 Task: Enable interaction limits for 6 months only for repository collaborators.
Action: Mouse moved to (1071, 87)
Screenshot: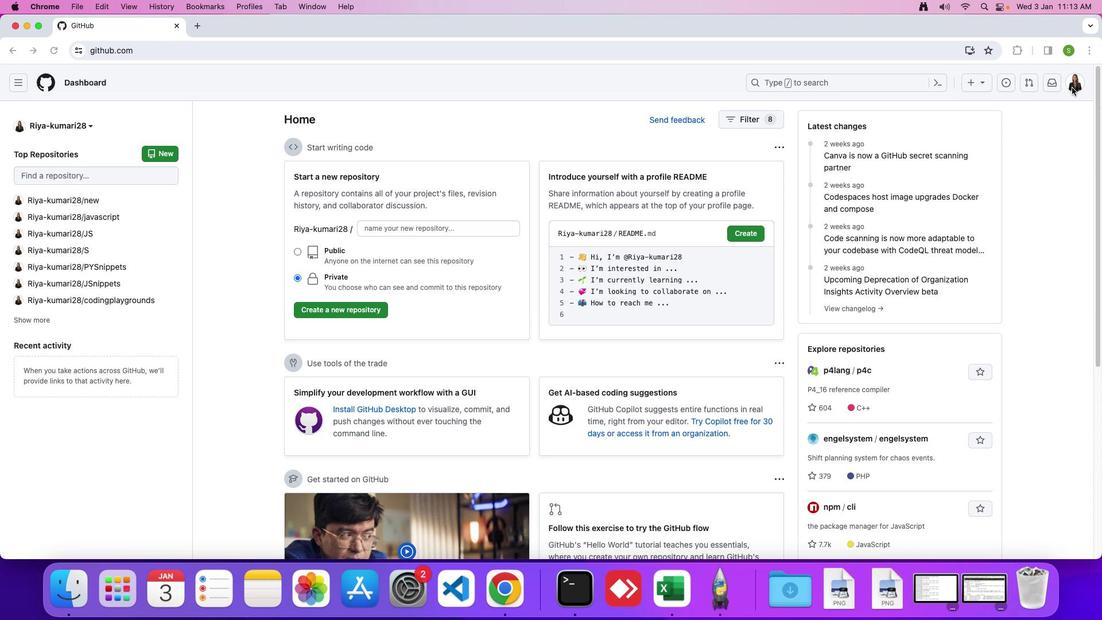
Action: Mouse pressed left at (1071, 87)
Screenshot: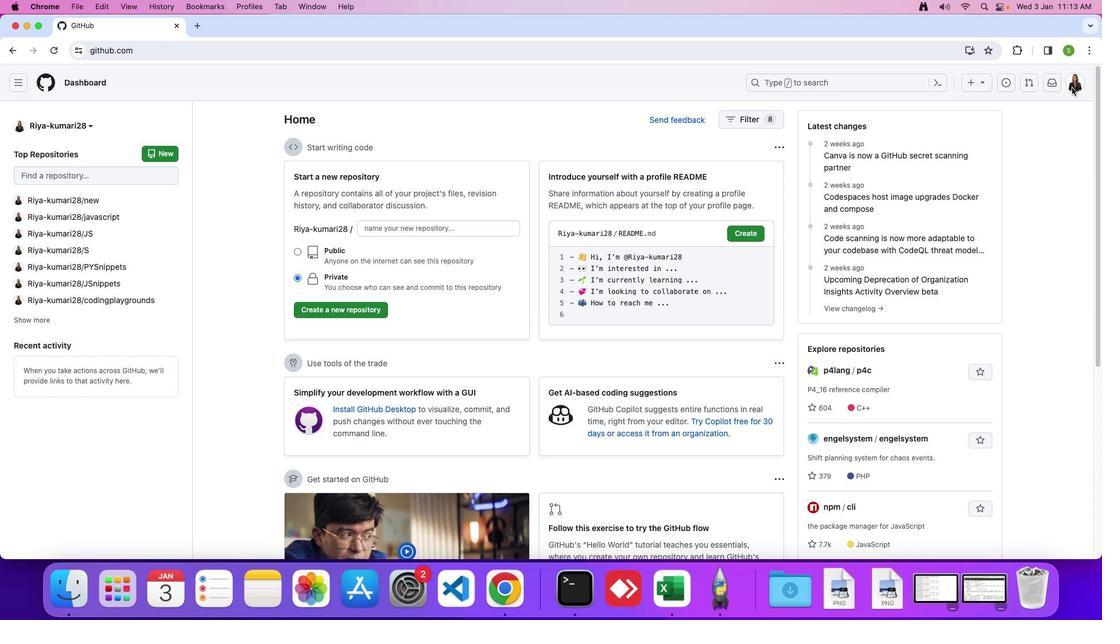 
Action: Mouse moved to (1079, 82)
Screenshot: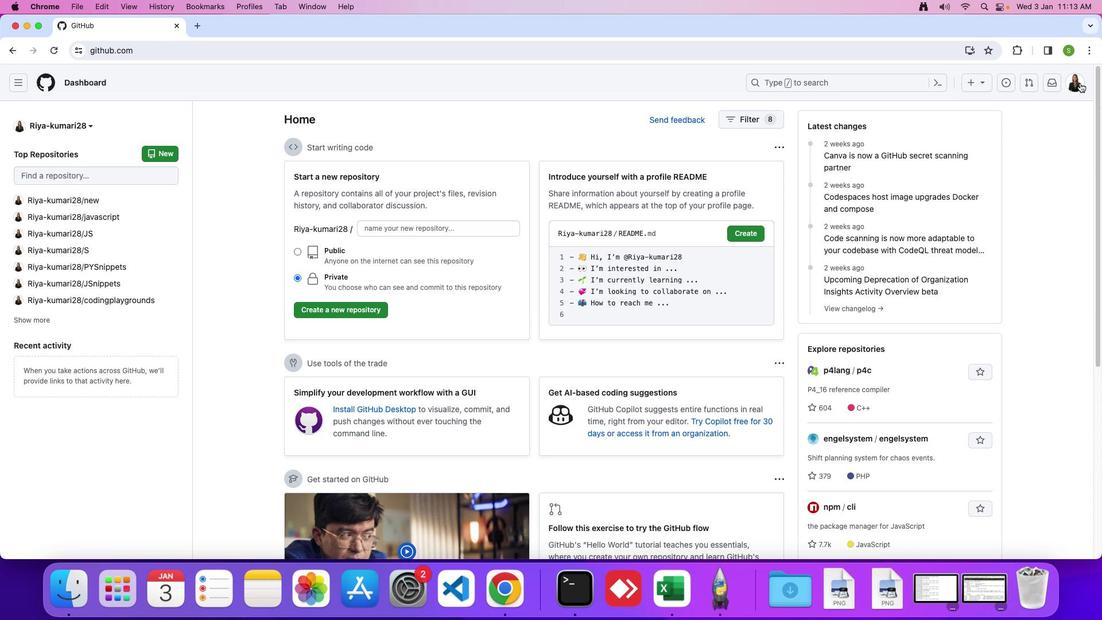 
Action: Mouse pressed left at (1079, 82)
Screenshot: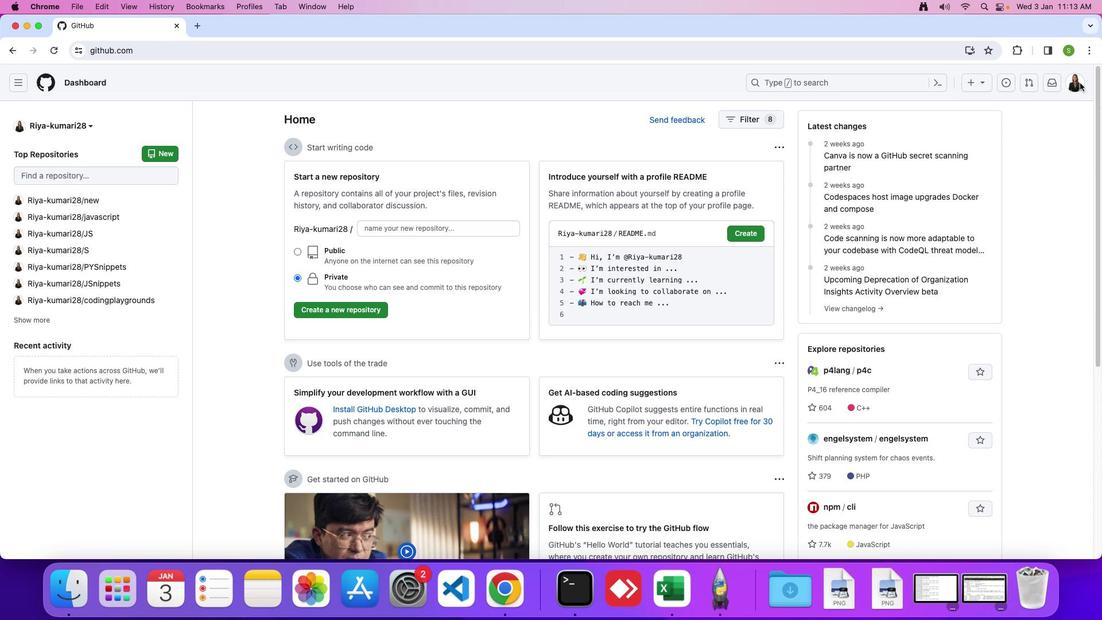 
Action: Mouse moved to (1021, 398)
Screenshot: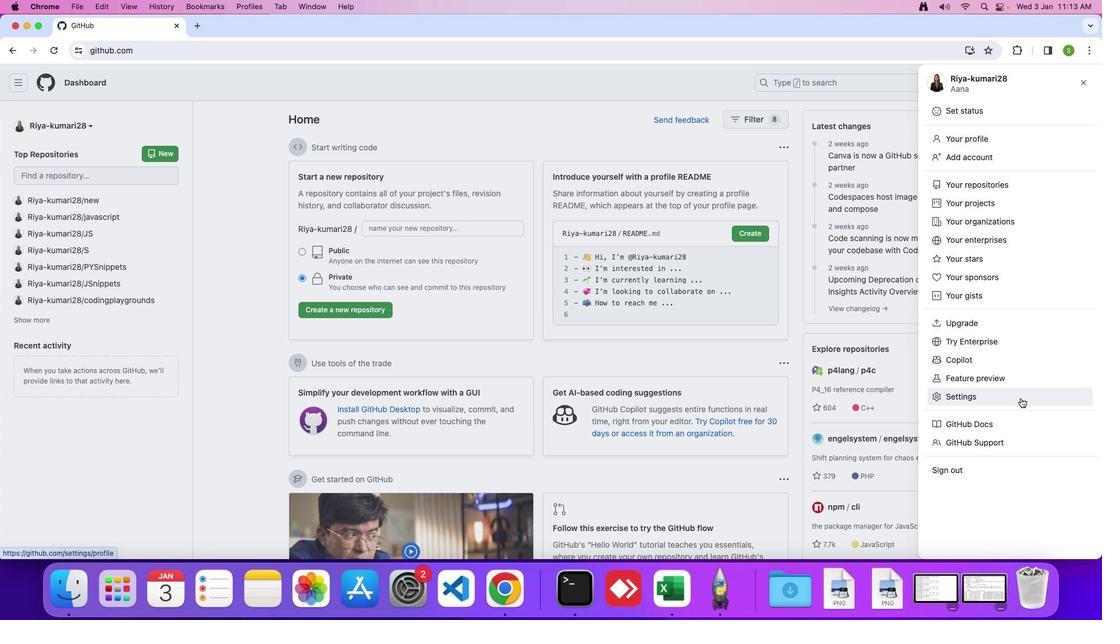 
Action: Mouse pressed left at (1021, 398)
Screenshot: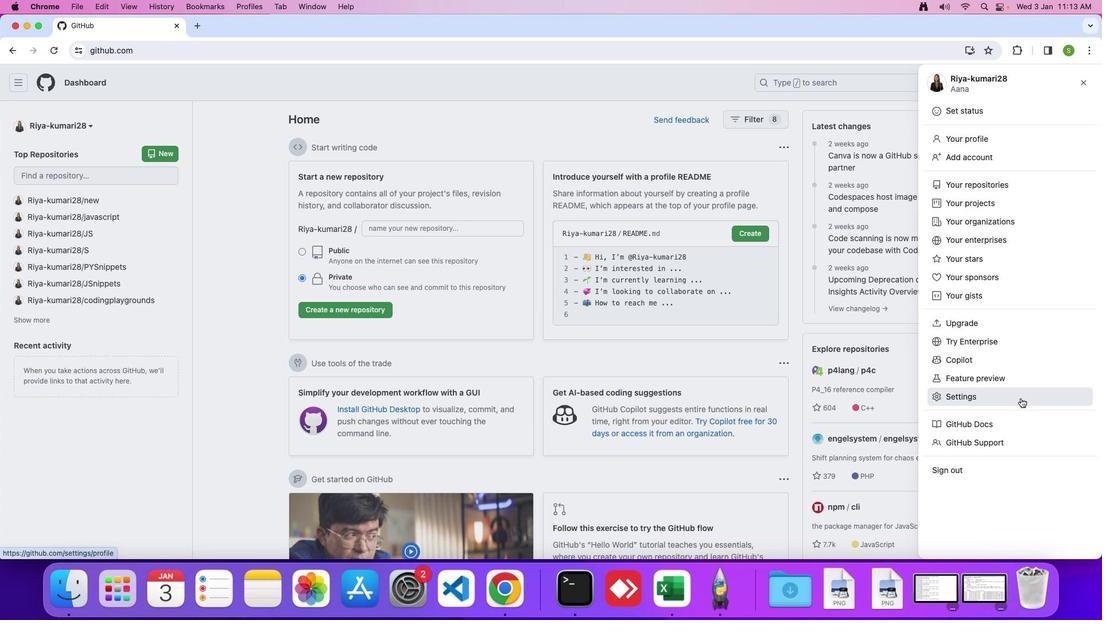 
Action: Mouse moved to (319, 417)
Screenshot: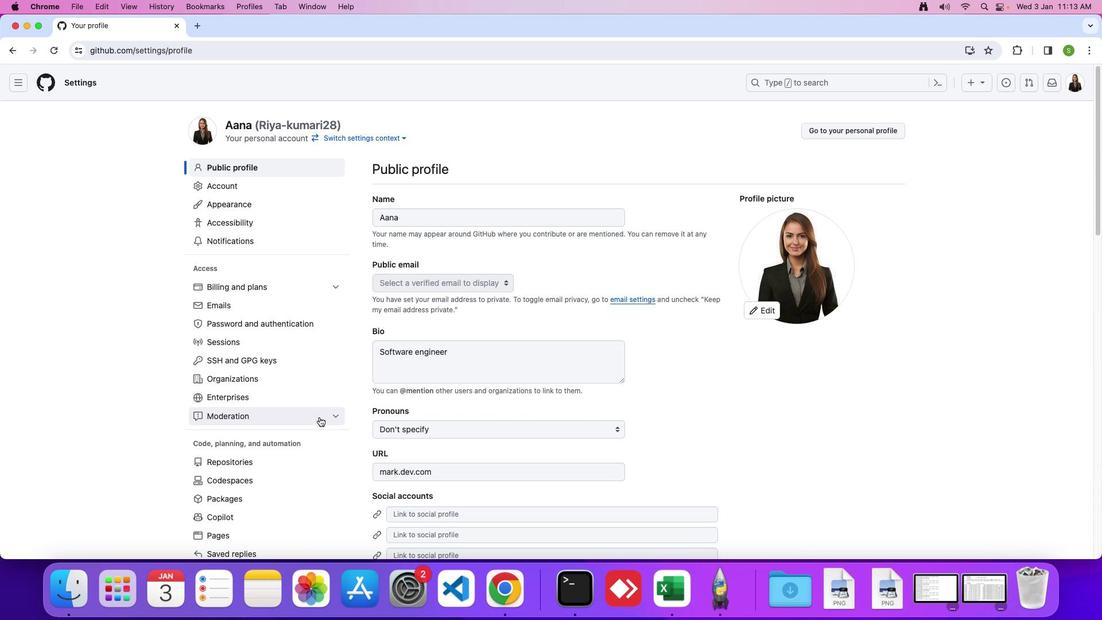 
Action: Mouse pressed left at (319, 417)
Screenshot: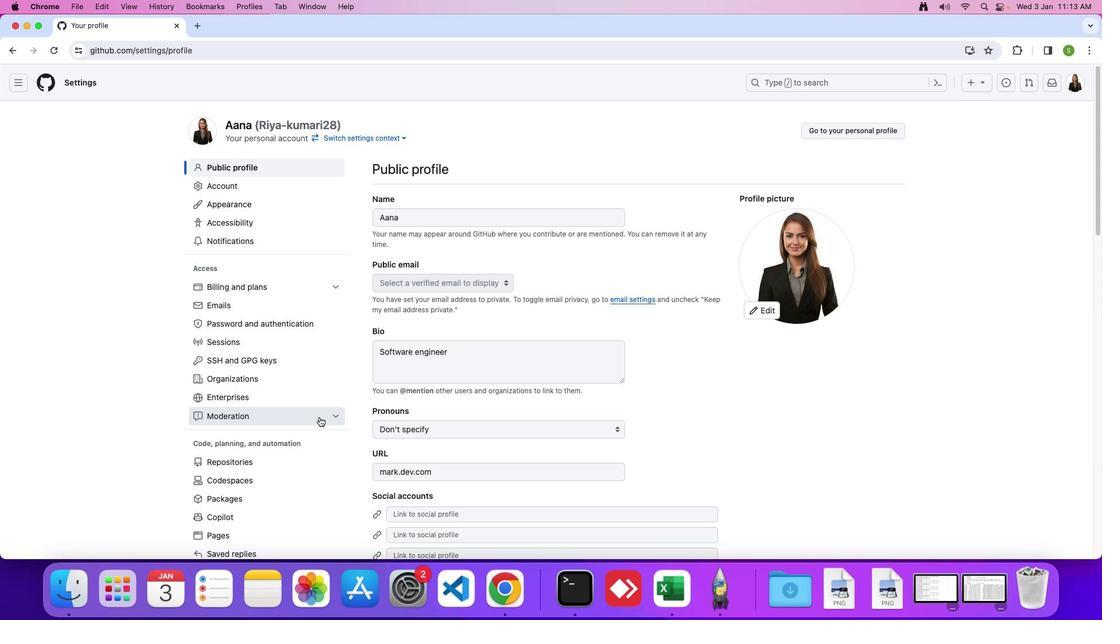
Action: Mouse moved to (284, 449)
Screenshot: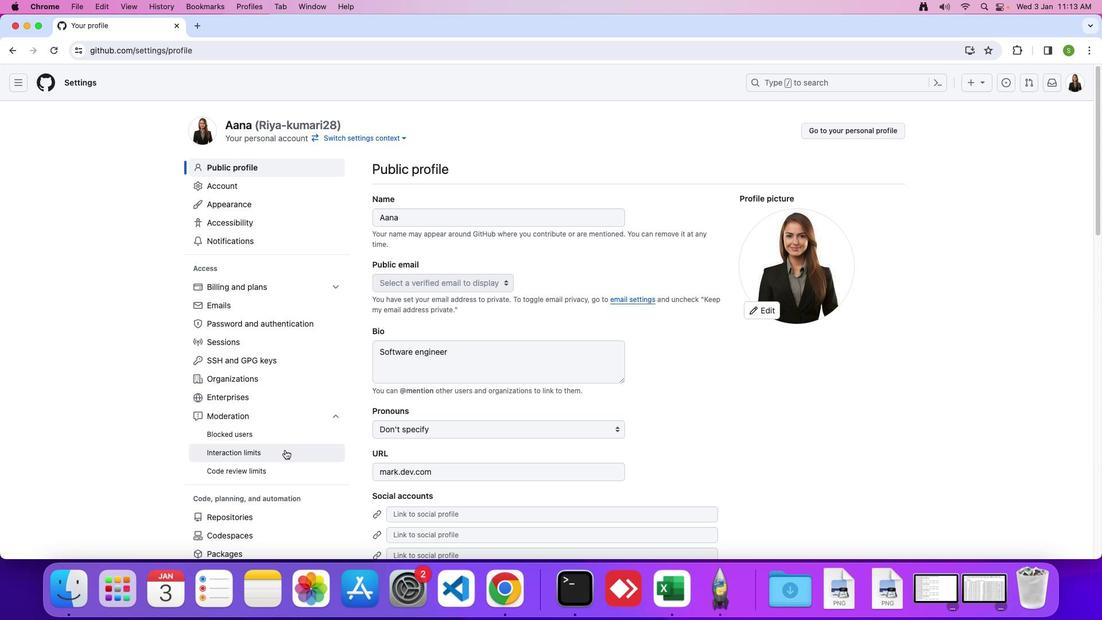 
Action: Mouse pressed left at (284, 449)
Screenshot: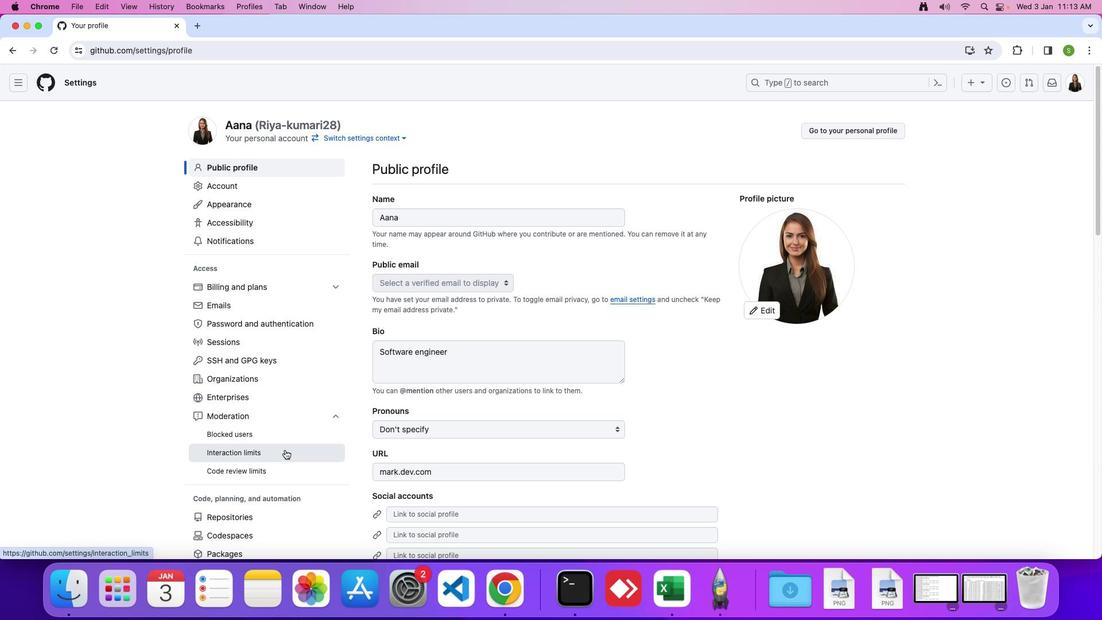 
Action: Mouse moved to (877, 400)
Screenshot: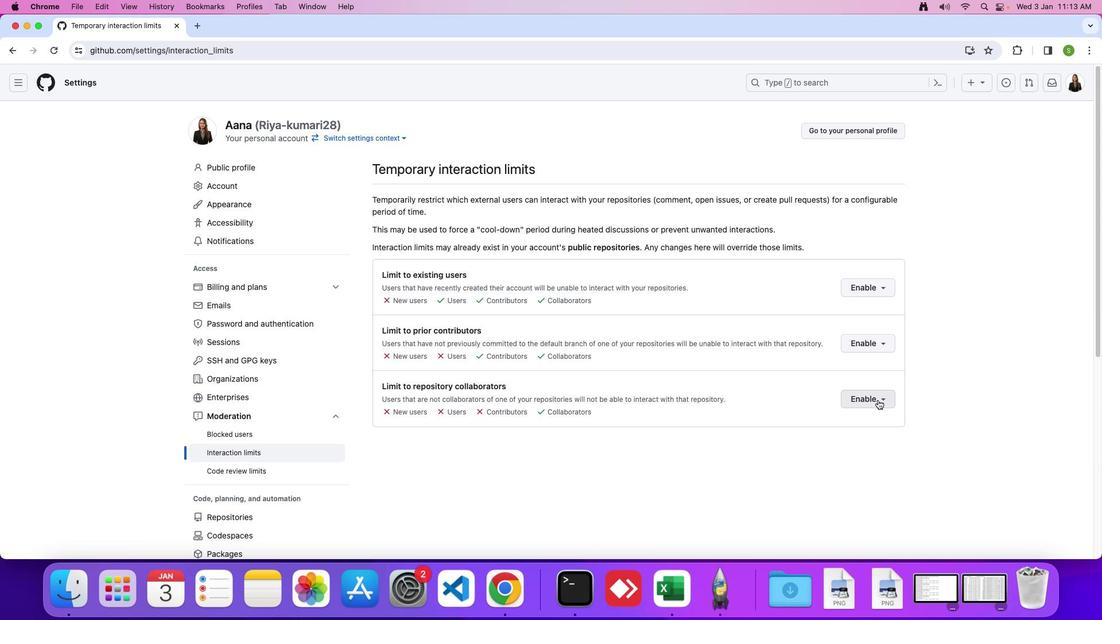 
Action: Mouse pressed left at (877, 400)
Screenshot: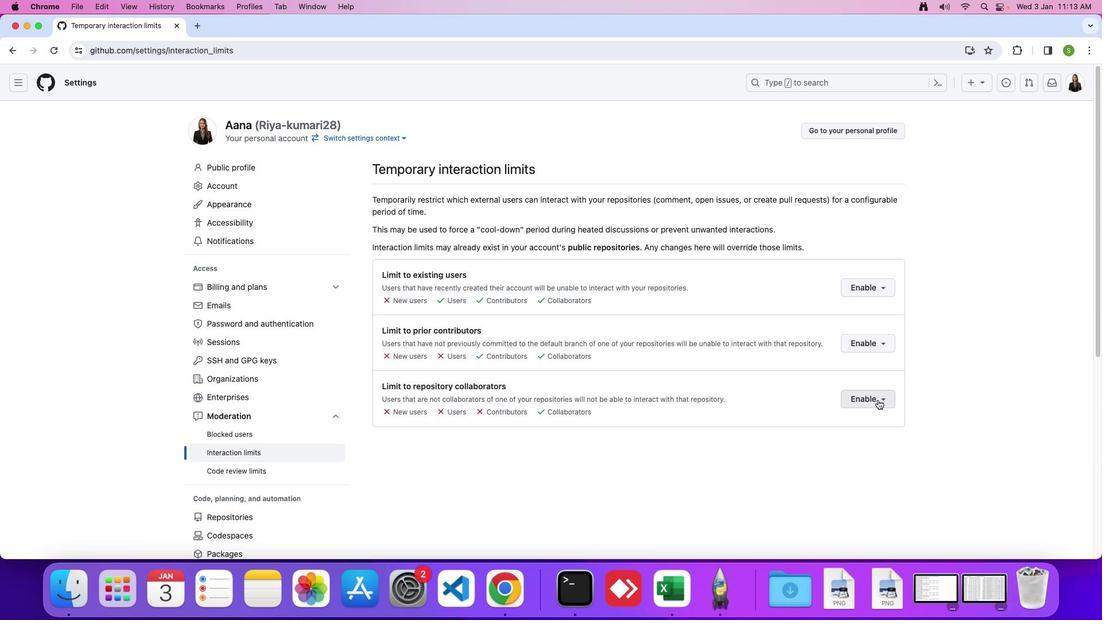 
Action: Mouse moved to (774, 517)
Screenshot: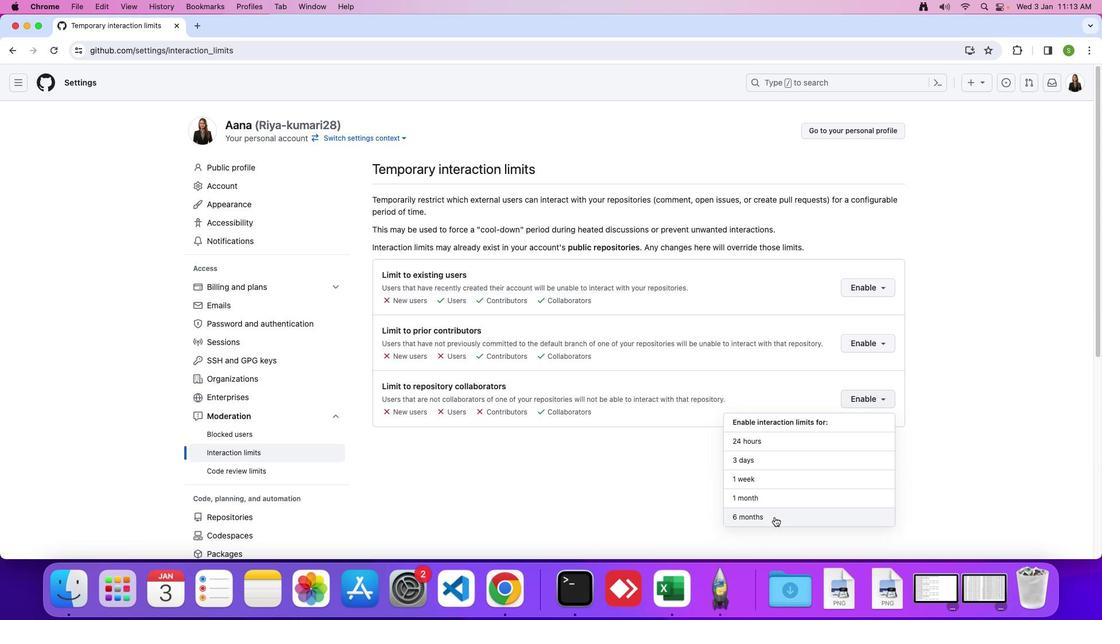 
Action: Mouse pressed left at (774, 517)
Screenshot: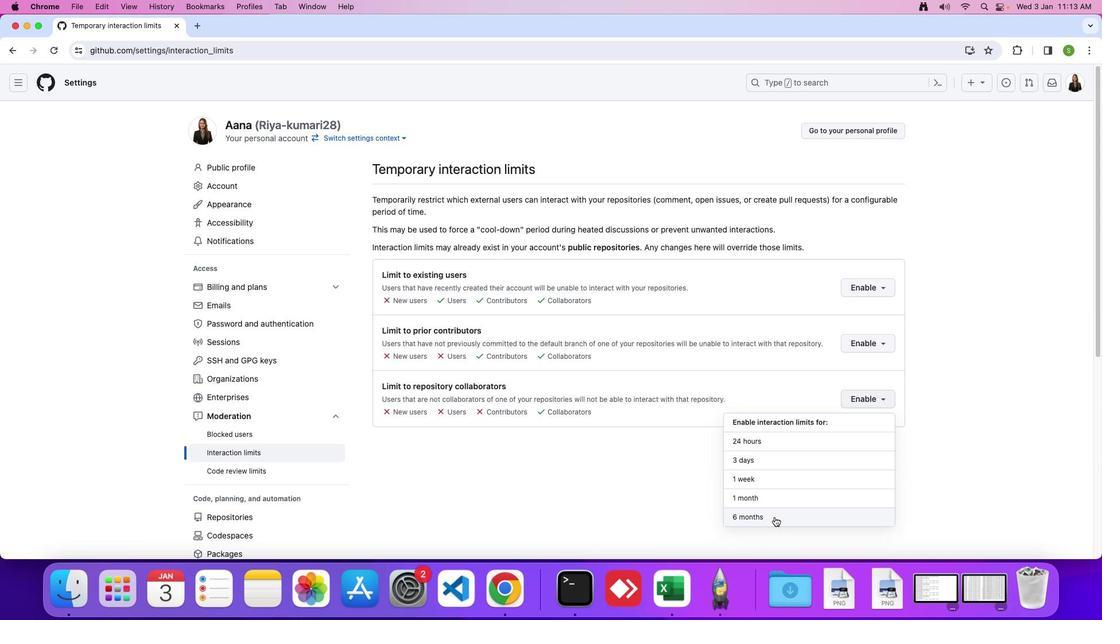 
Action: Mouse moved to (730, 497)
Screenshot: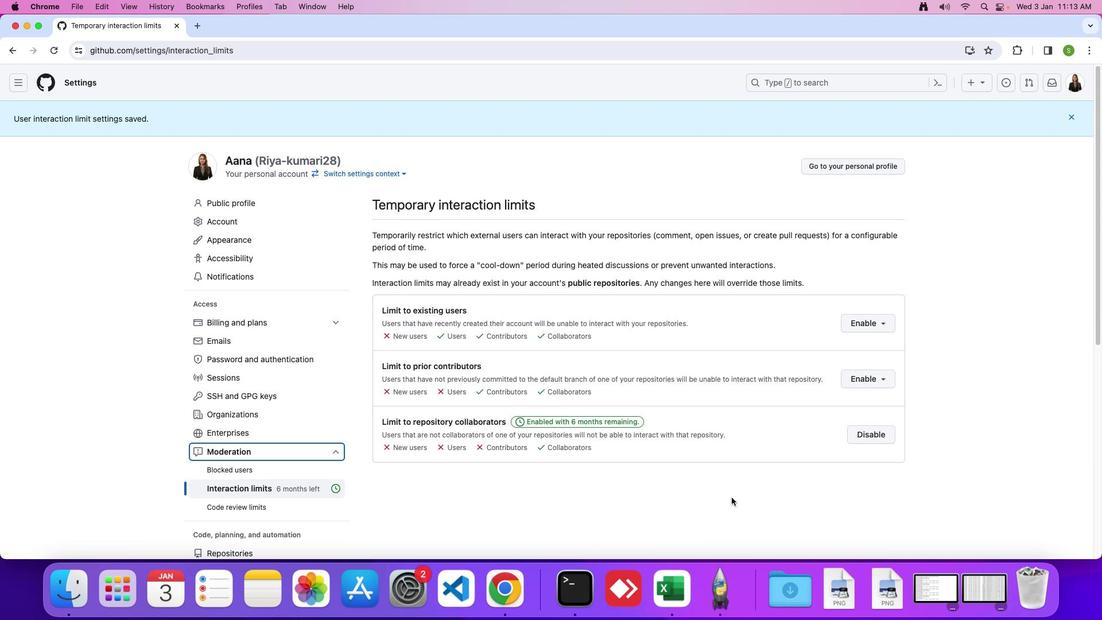
